 Task: Set due date reminder as none.
Action: Mouse moved to (30, 193)
Screenshot: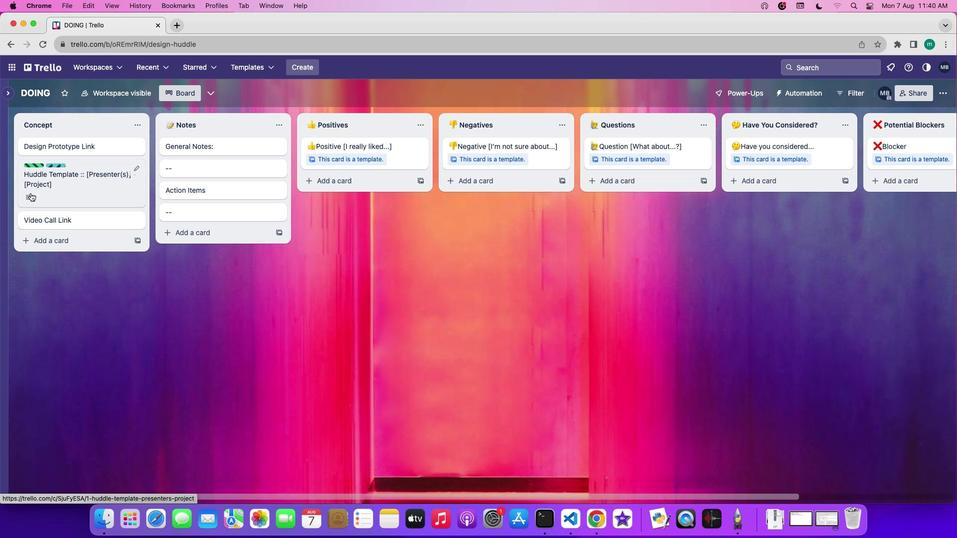 
Action: Mouse pressed left at (30, 193)
Screenshot: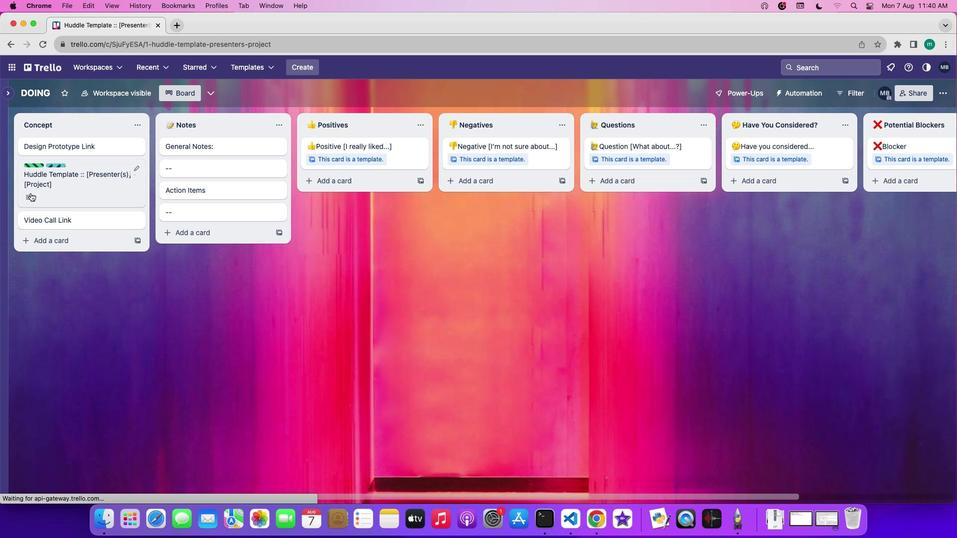 
Action: Mouse moved to (27, 199)
Screenshot: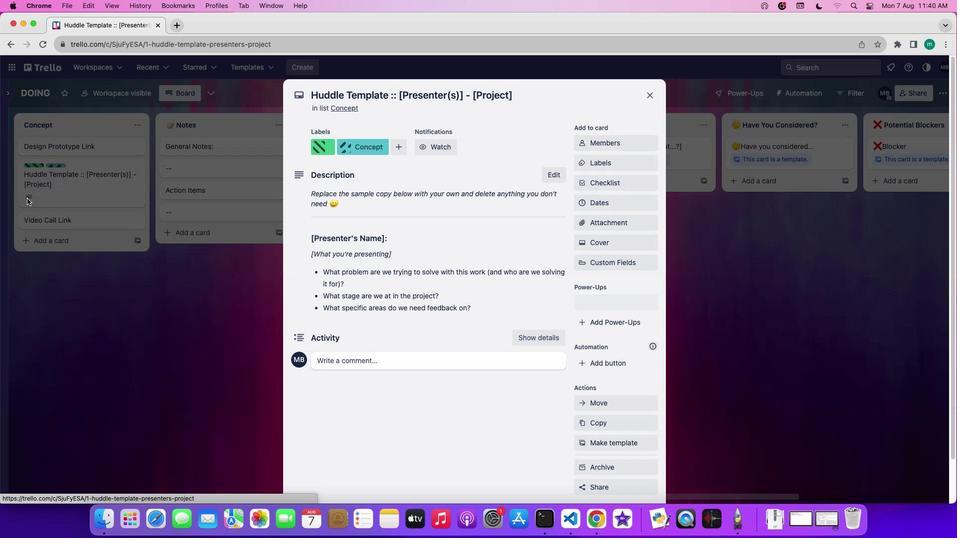 
Action: Mouse pressed left at (27, 199)
Screenshot: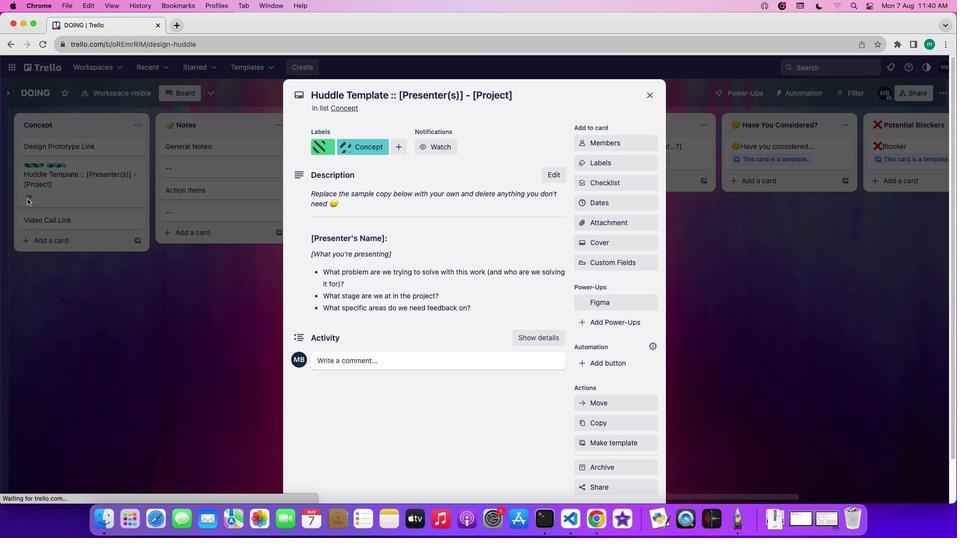 
Action: Mouse pressed left at (27, 199)
Screenshot: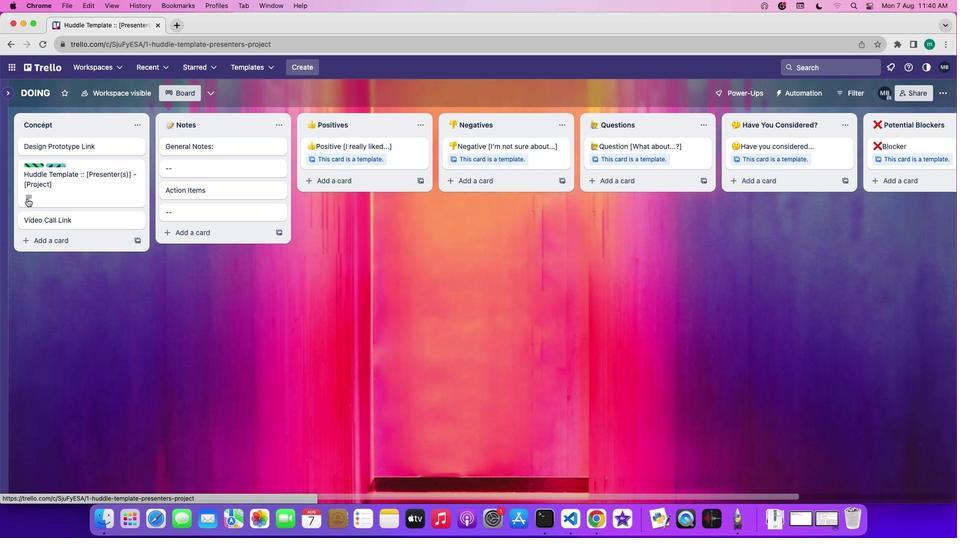 
Action: Mouse moved to (623, 198)
Screenshot: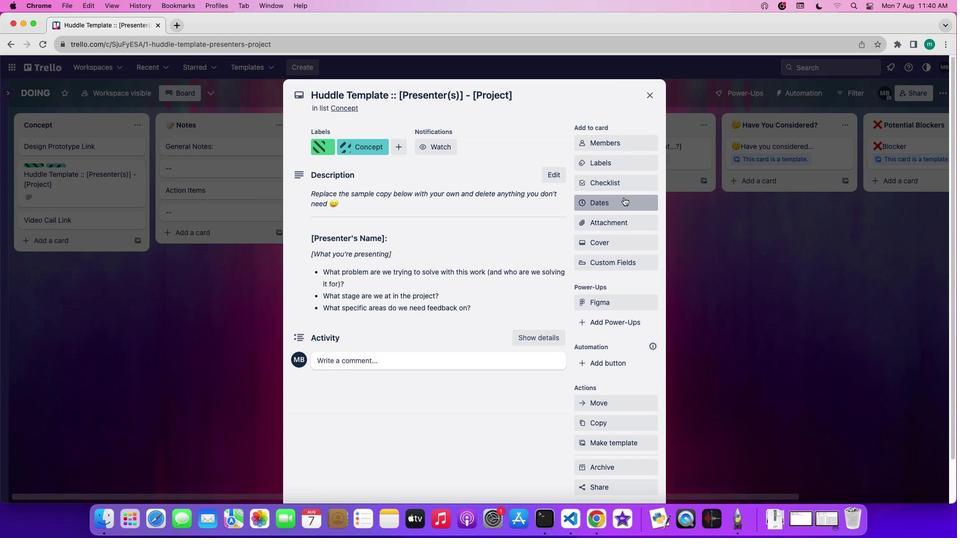 
Action: Mouse pressed left at (623, 198)
Screenshot: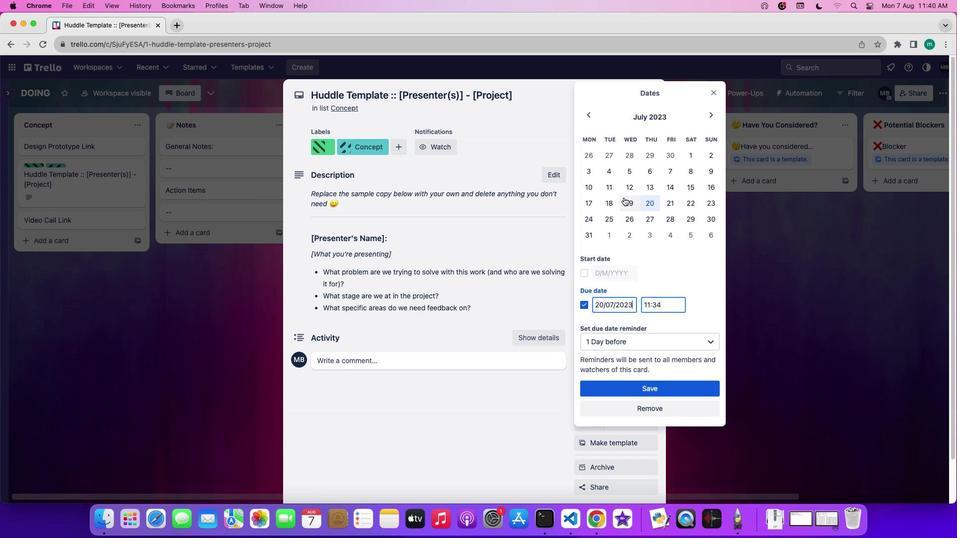 
Action: Mouse moved to (642, 341)
Screenshot: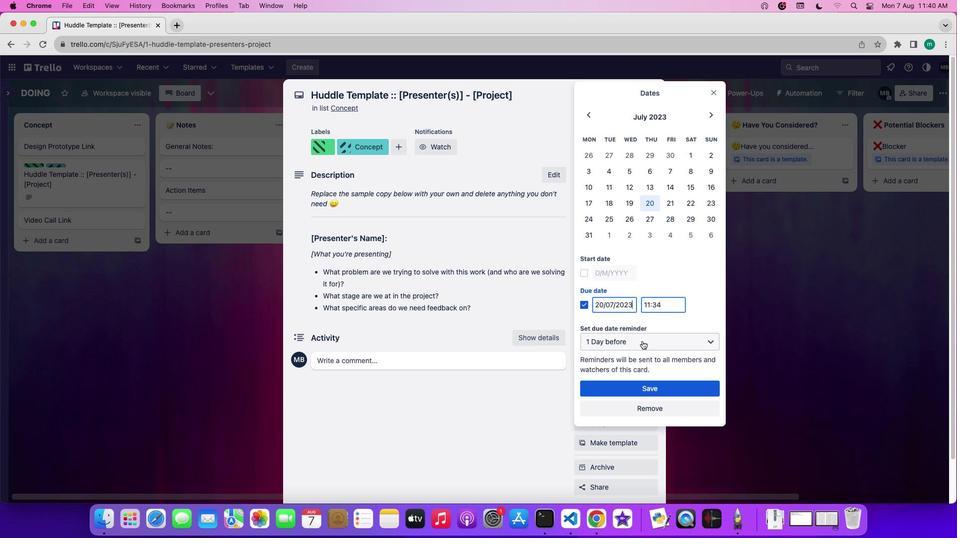 
Action: Mouse pressed left at (642, 341)
Screenshot: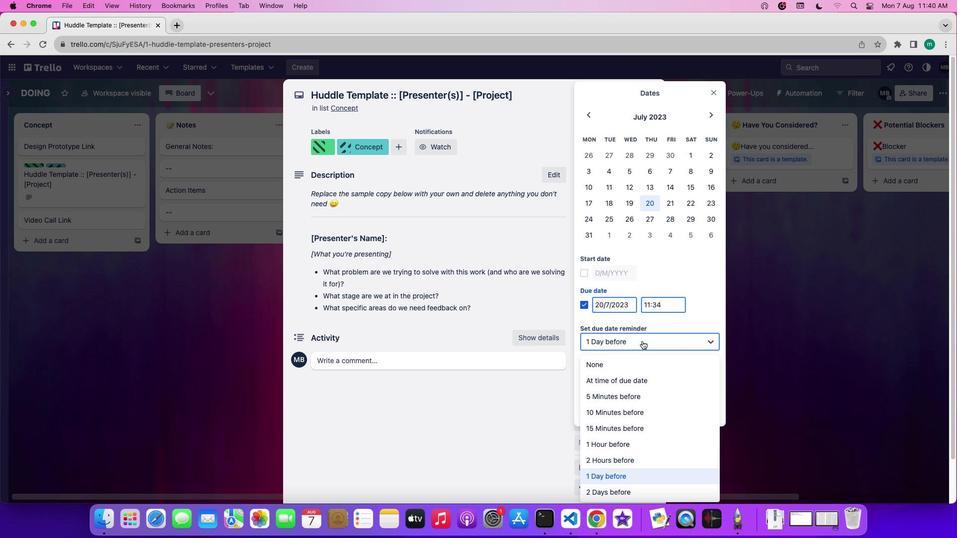 
Action: Mouse moved to (640, 359)
Screenshot: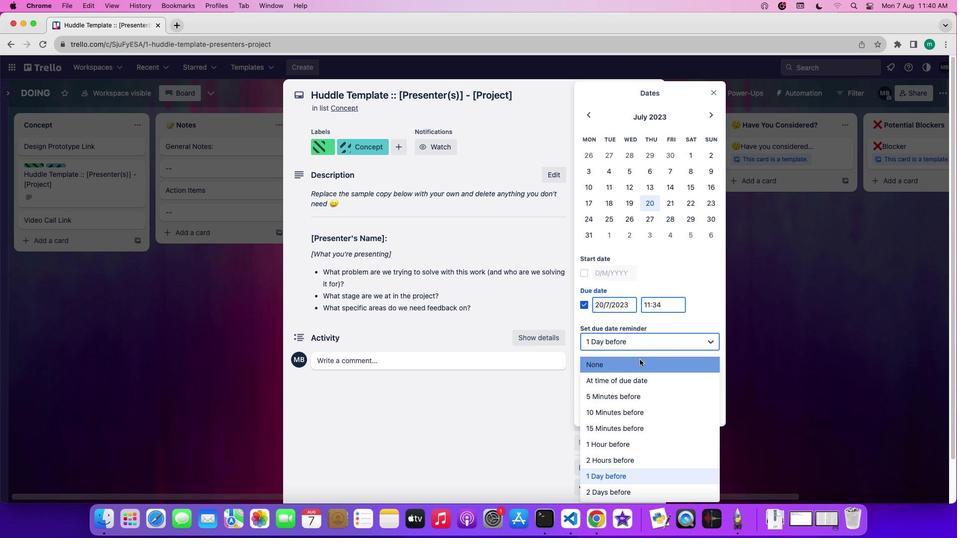 
Action: Mouse pressed left at (640, 359)
Screenshot: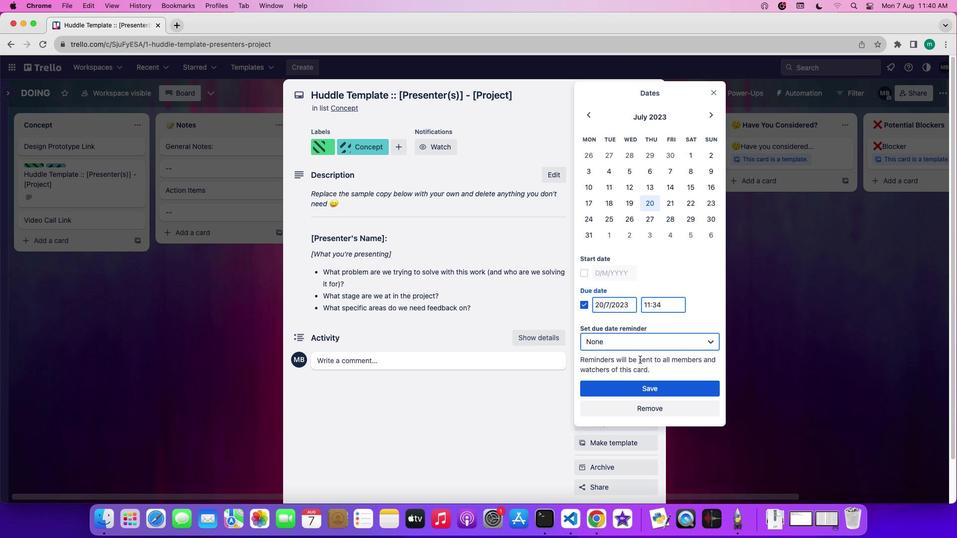 
